 Task: Assign in the project CoolTech the issue 'Integrate a new user feedback feature into an existing mobile application to enhance user engagement and feedback collection' to the sprint 'Lightning Lances'. Assign in the project CoolTech the issue 'Develop a new tool for automated testing of web application compatibility with different operating systems and software versions' to the sprint 'Lightning Lances'. Assign in the project CoolTech the issue 'Upgrade the website content marketing and promotion mechanisms of a web application to improve user acquisition and retention' to the sprint 'Lightning Lances'. Assign in the project CoolTech the issue 'Create a new online platform for online makeup courses with advanced makeup tools and community features.' to the sprint 'Lightning Lances'
Action: Mouse moved to (224, 65)
Screenshot: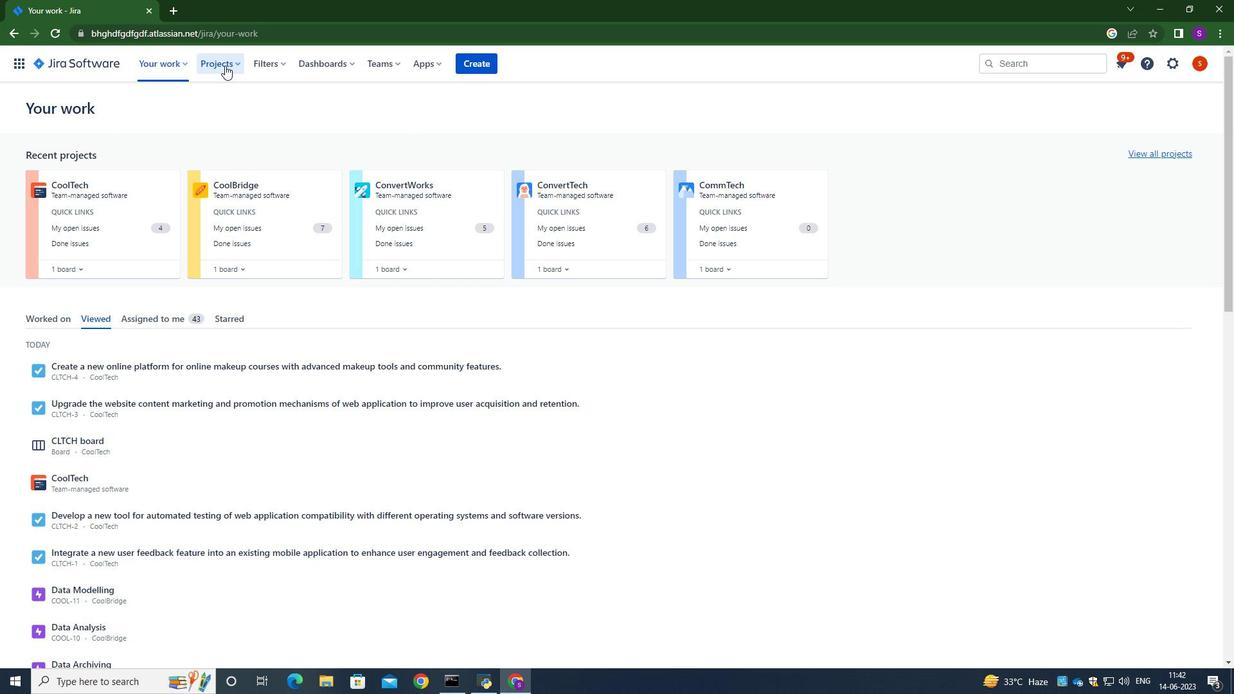 
Action: Mouse pressed left at (224, 65)
Screenshot: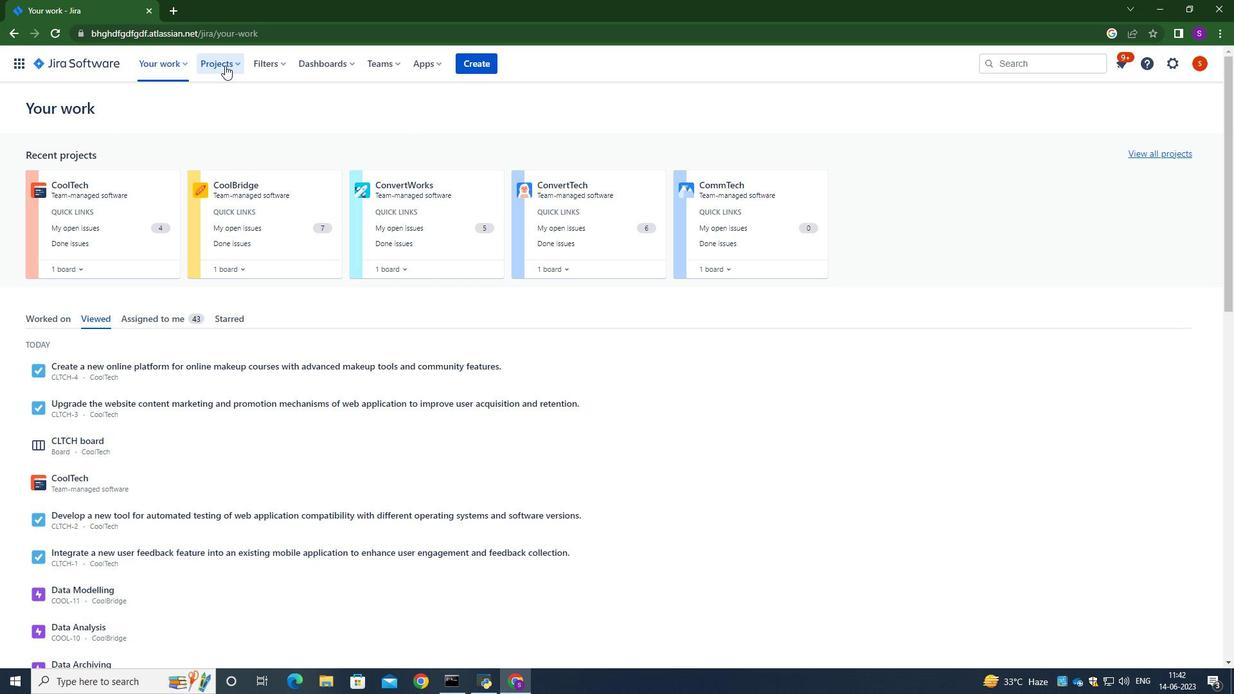 
Action: Mouse moved to (252, 127)
Screenshot: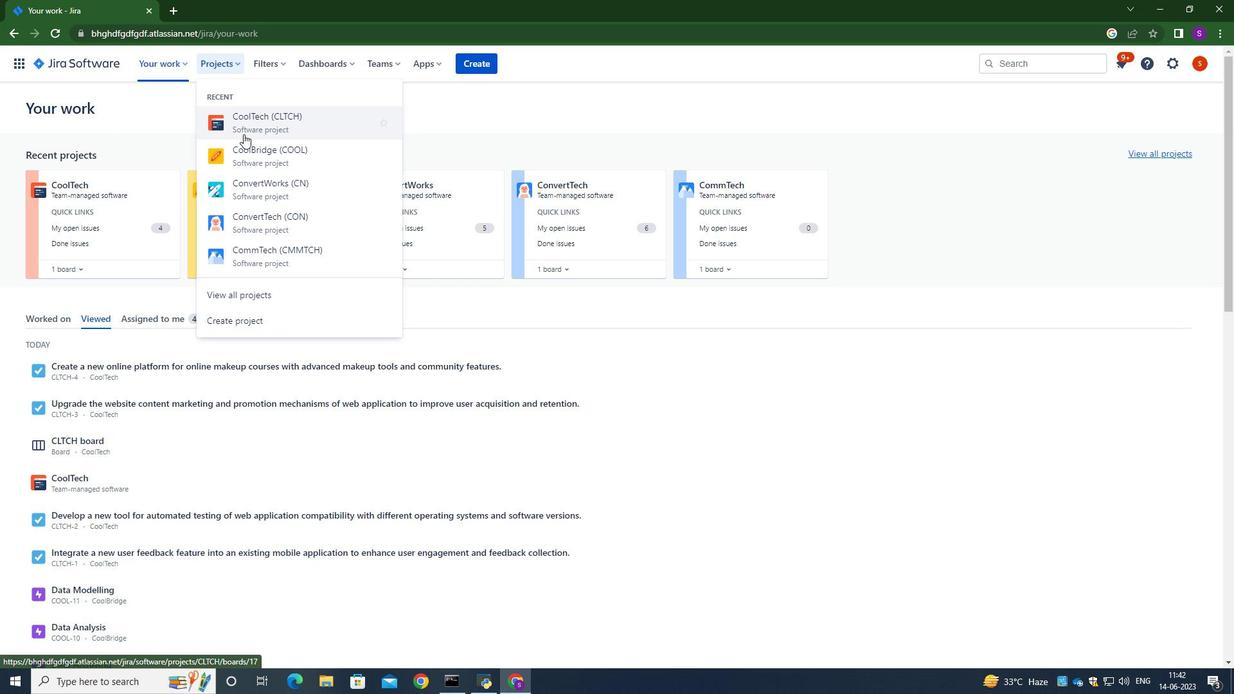 
Action: Mouse pressed left at (252, 127)
Screenshot: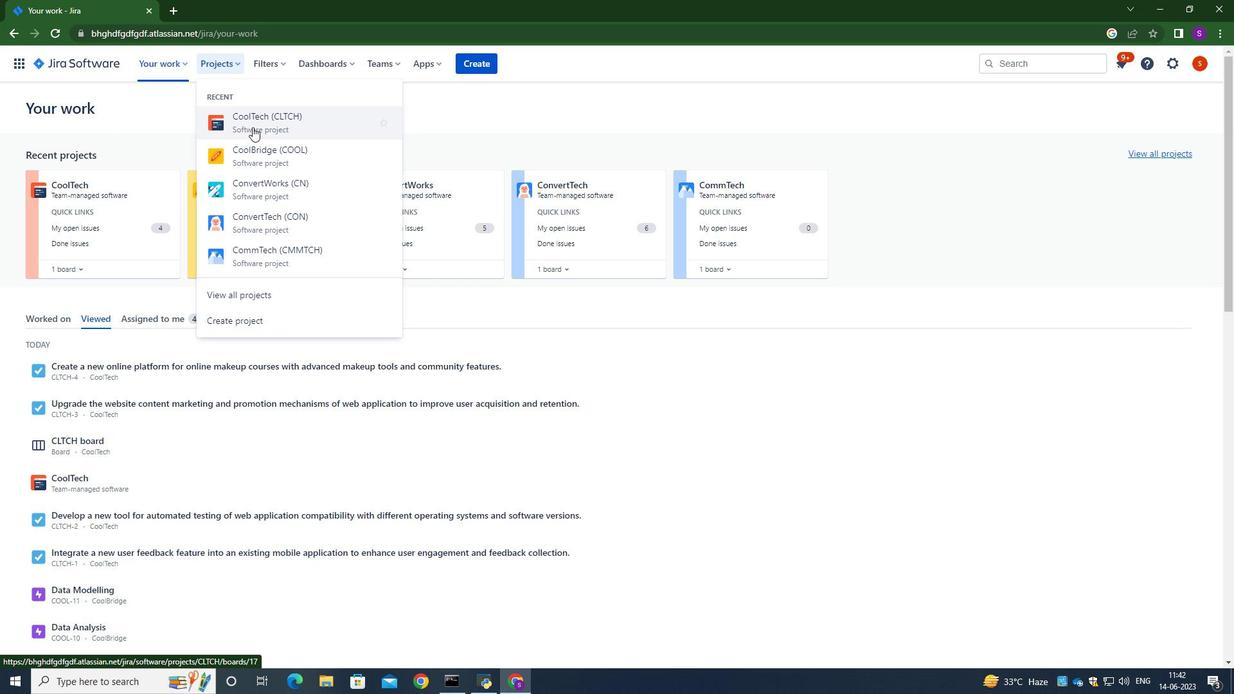 
Action: Mouse moved to (88, 197)
Screenshot: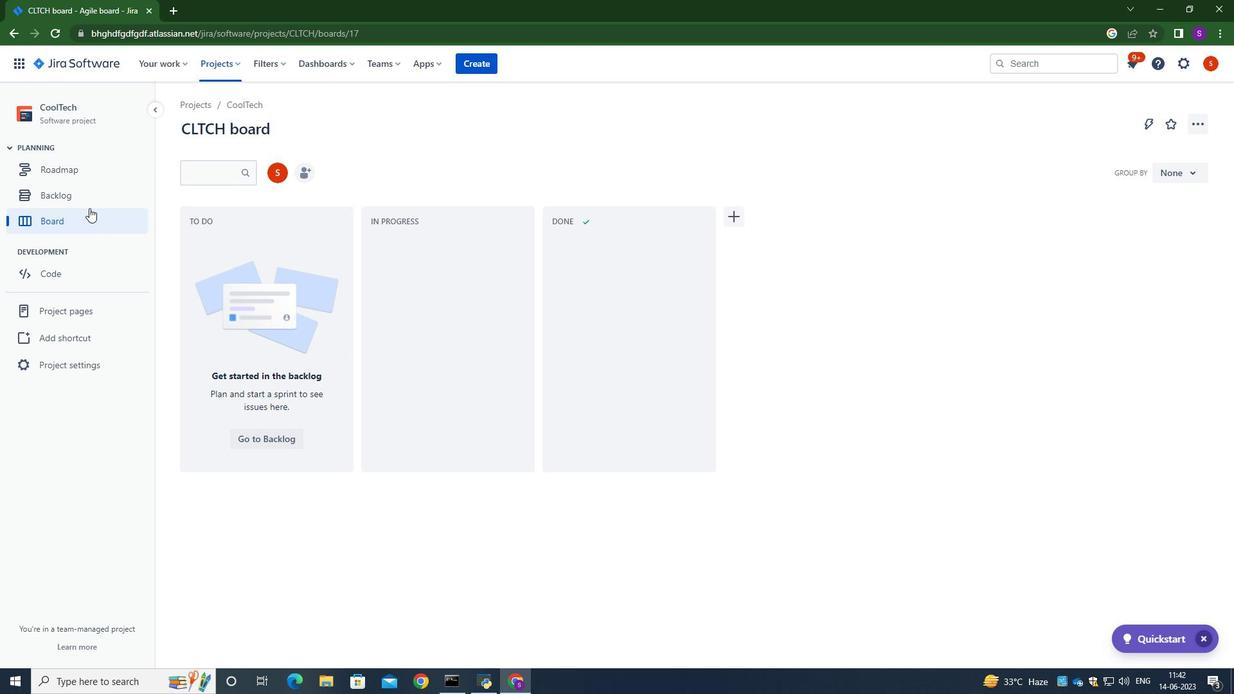 
Action: Mouse pressed left at (88, 197)
Screenshot: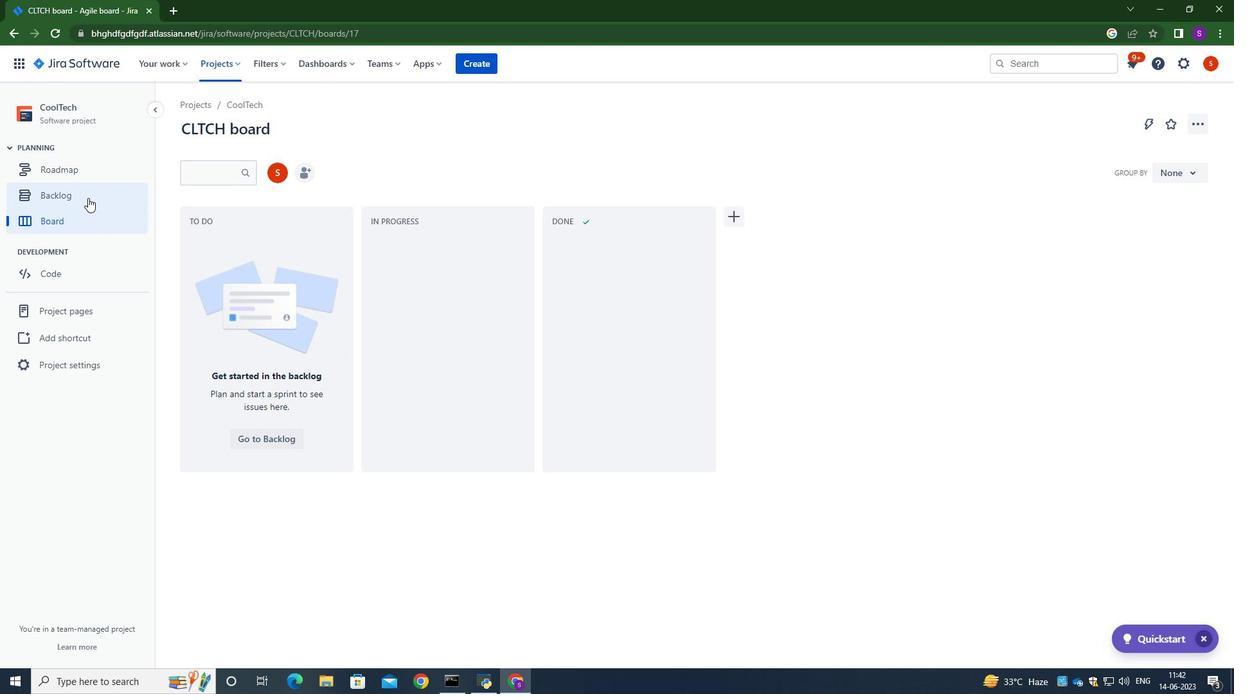 
Action: Mouse moved to (1178, 230)
Screenshot: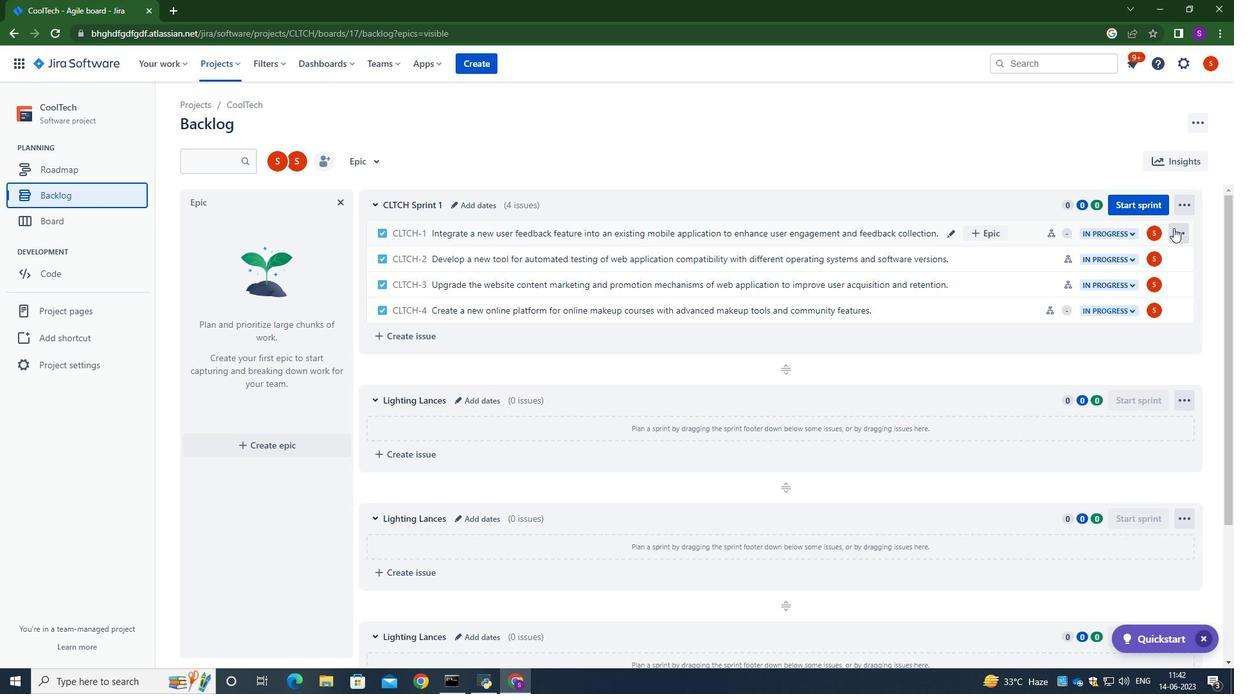 
Action: Mouse pressed left at (1178, 230)
Screenshot: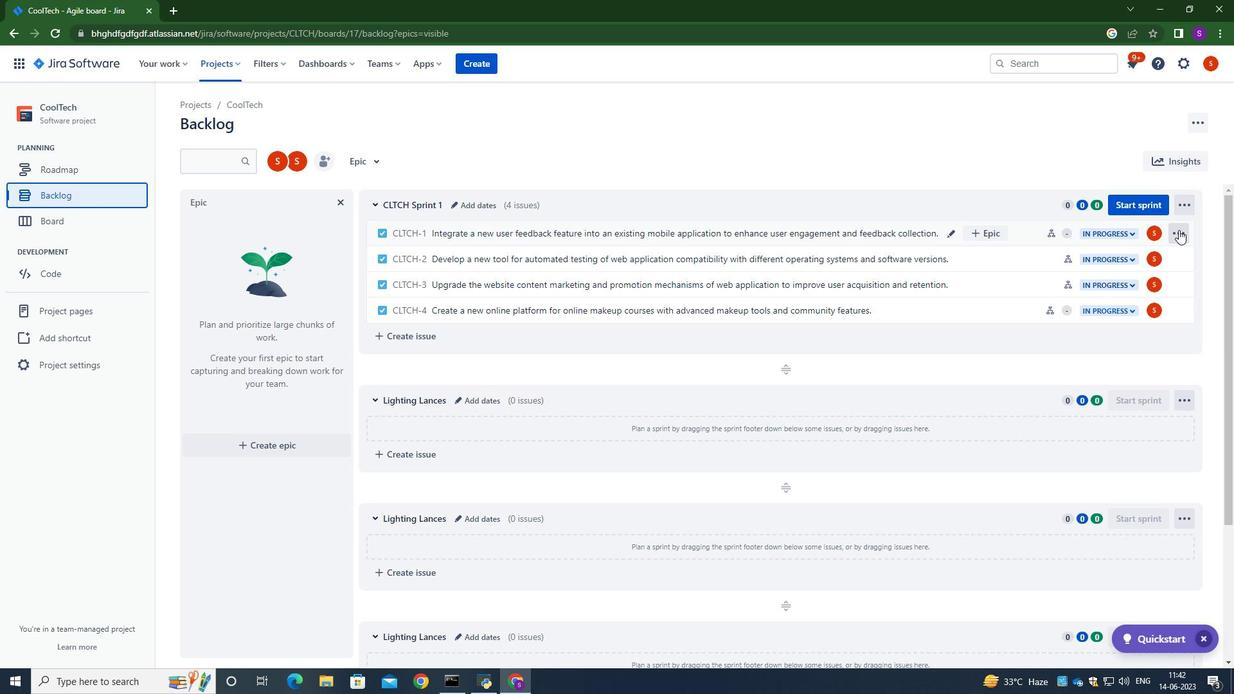 
Action: Mouse moved to (1128, 385)
Screenshot: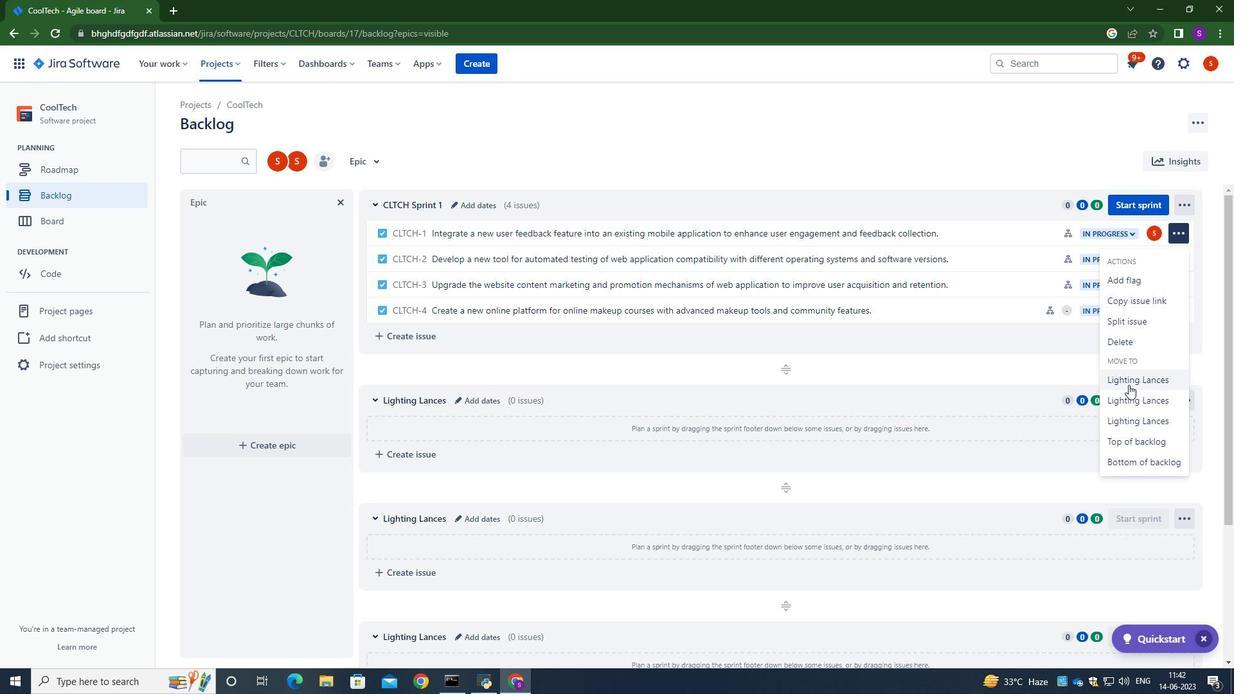 
Action: Mouse pressed left at (1128, 385)
Screenshot: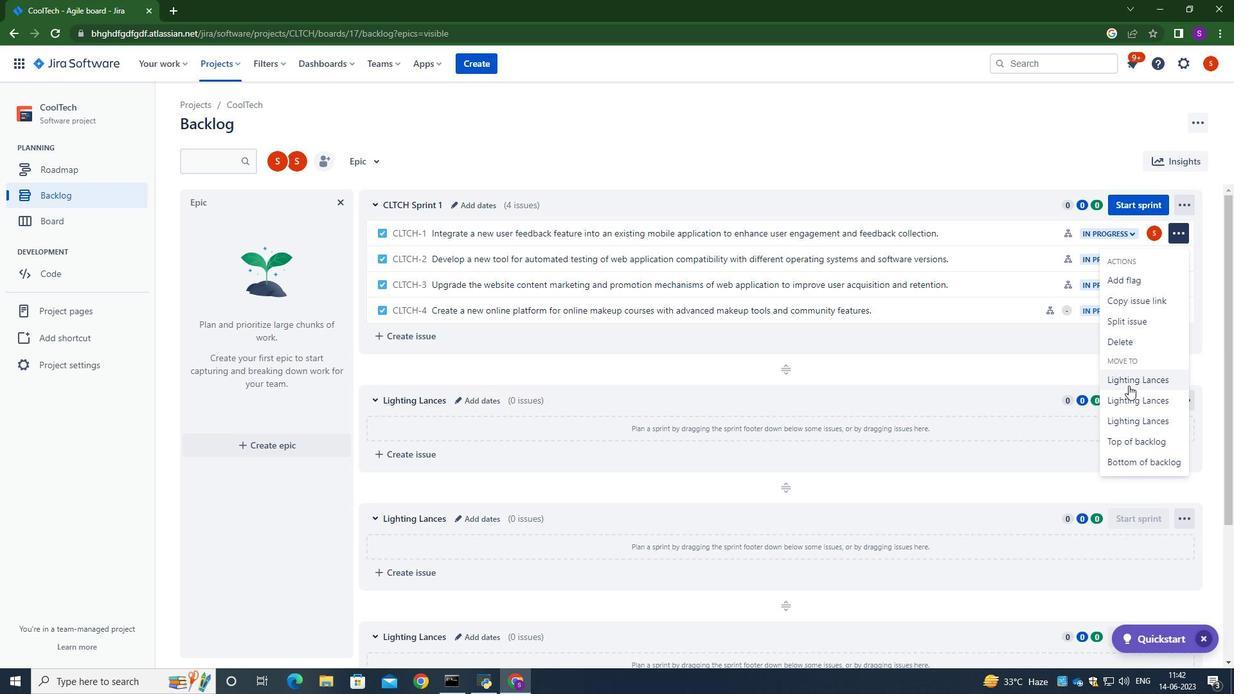 
Action: Mouse moved to (1182, 230)
Screenshot: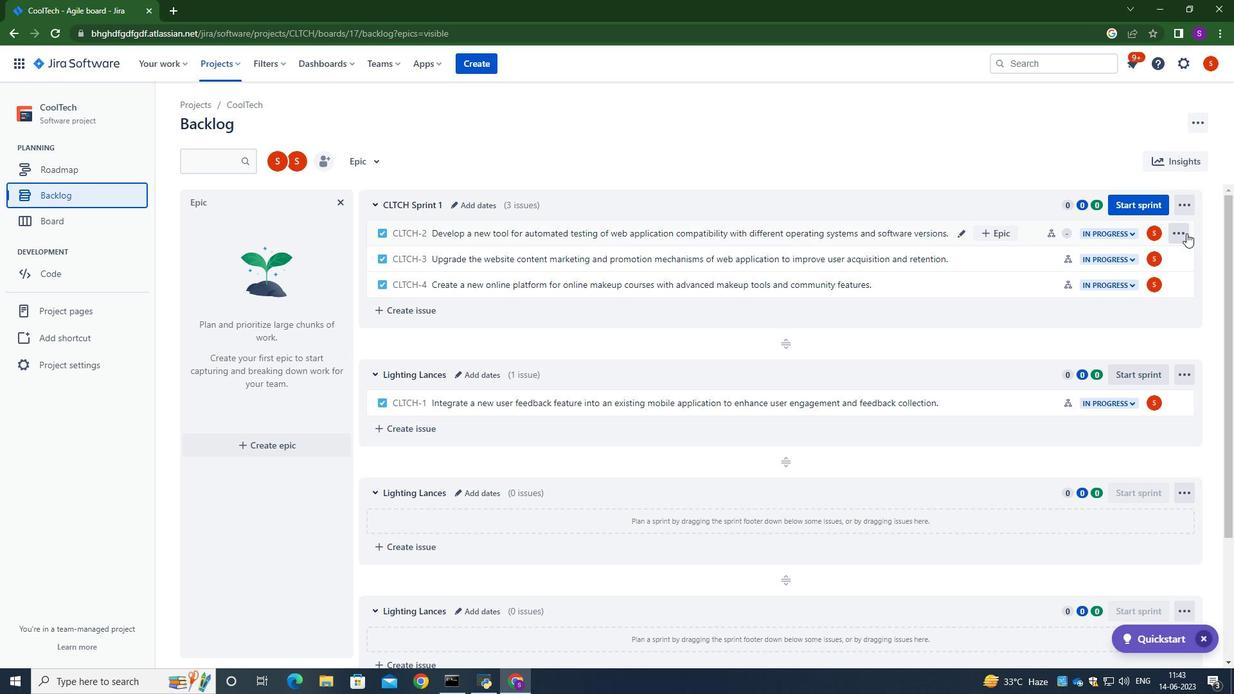 
Action: Mouse pressed left at (1182, 230)
Screenshot: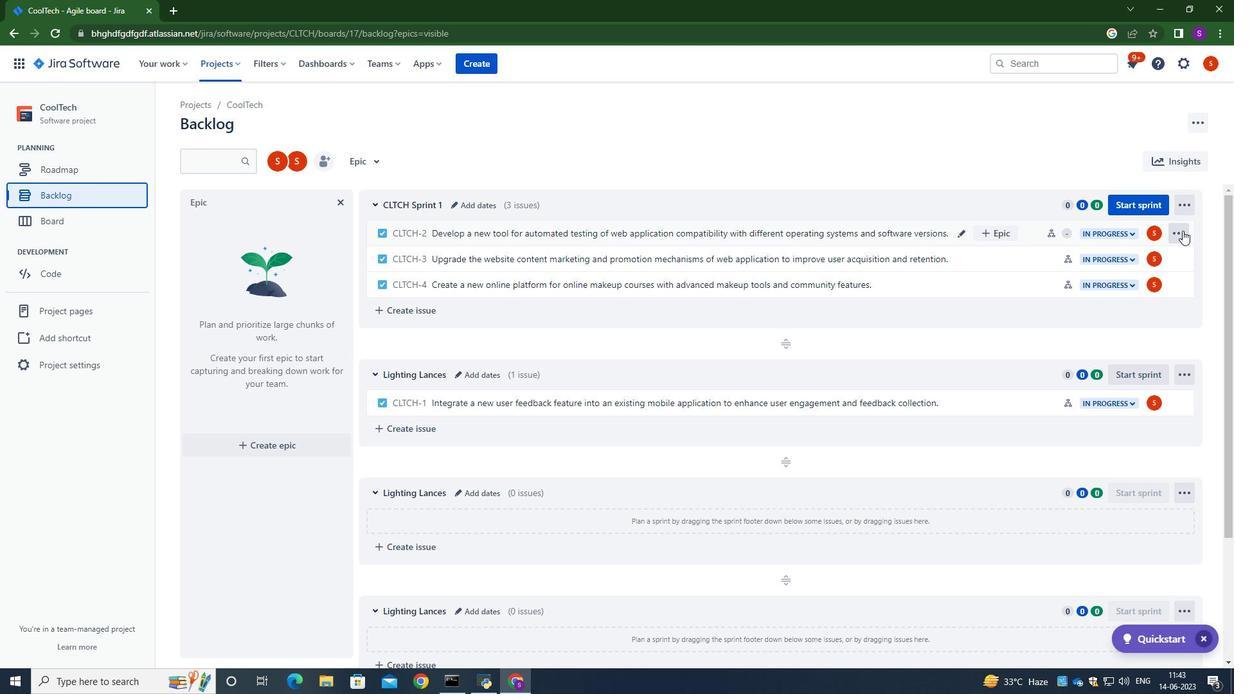 
Action: Mouse moved to (1143, 400)
Screenshot: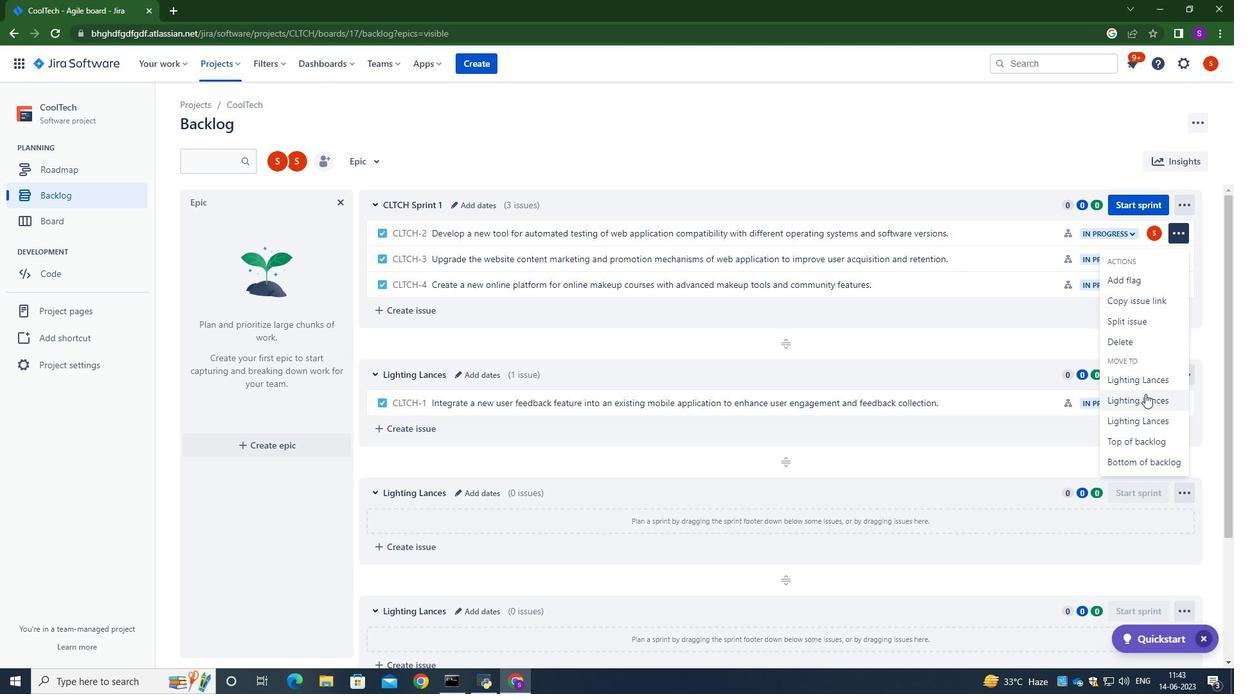 
Action: Mouse pressed left at (1143, 400)
Screenshot: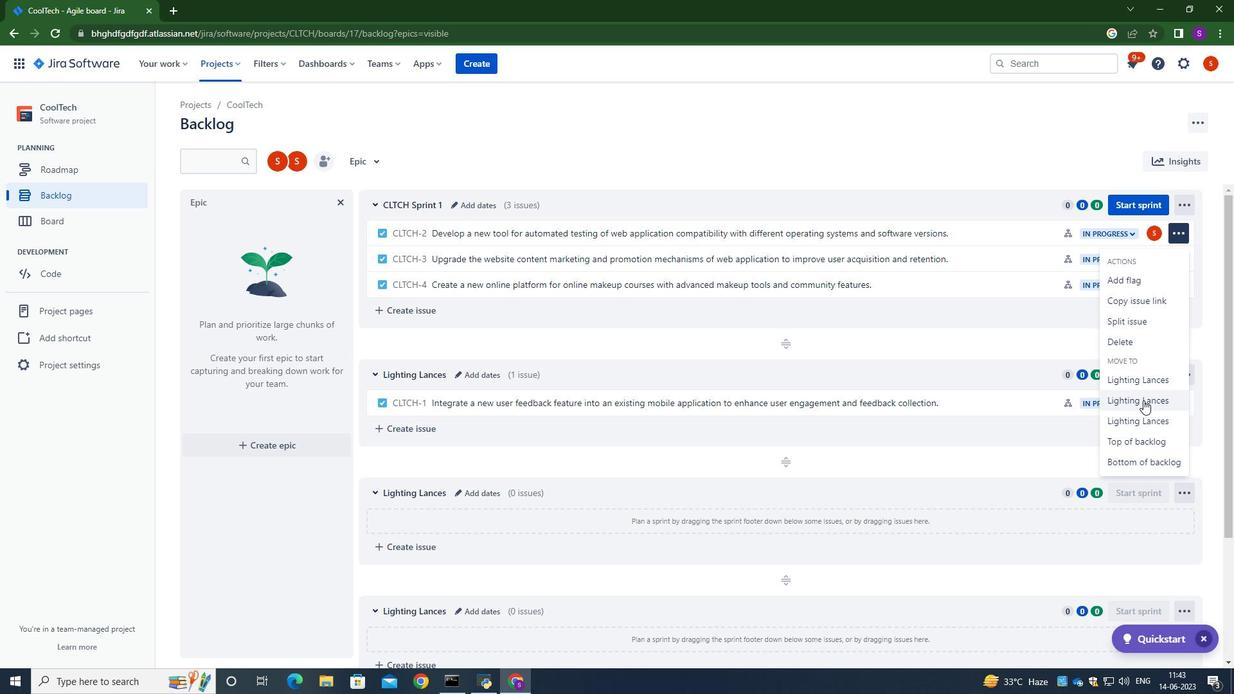 
Action: Mouse moved to (1175, 232)
Screenshot: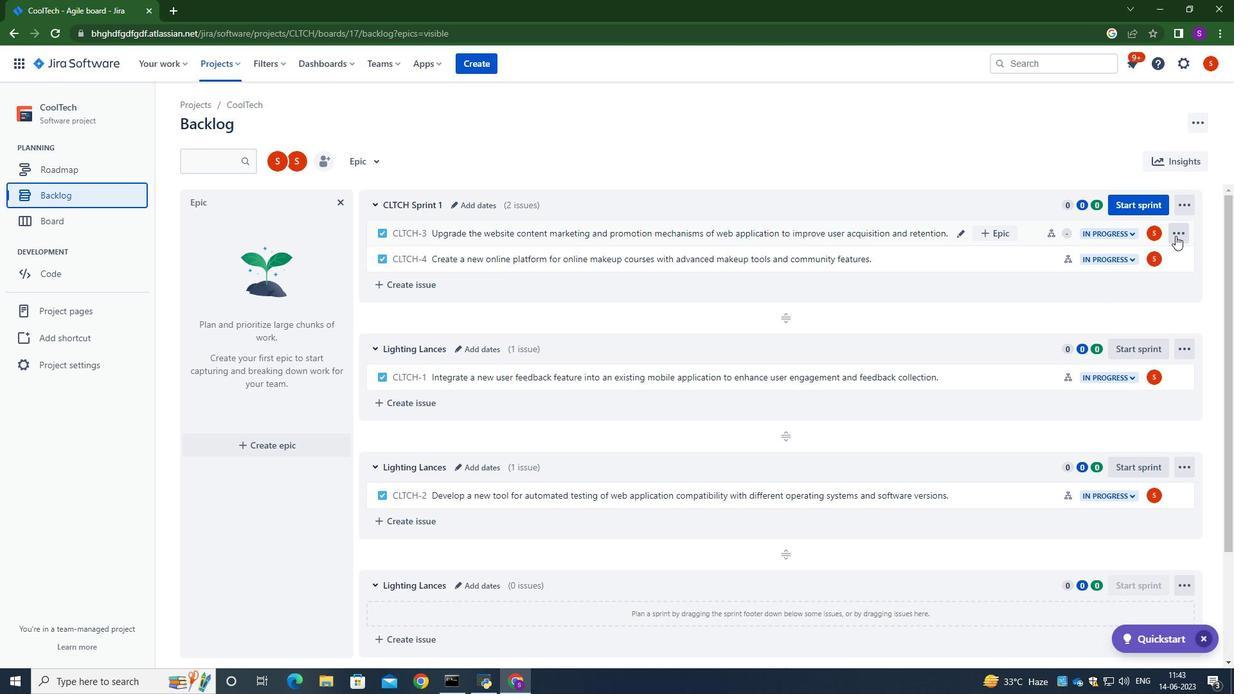 
Action: Mouse pressed left at (1175, 232)
Screenshot: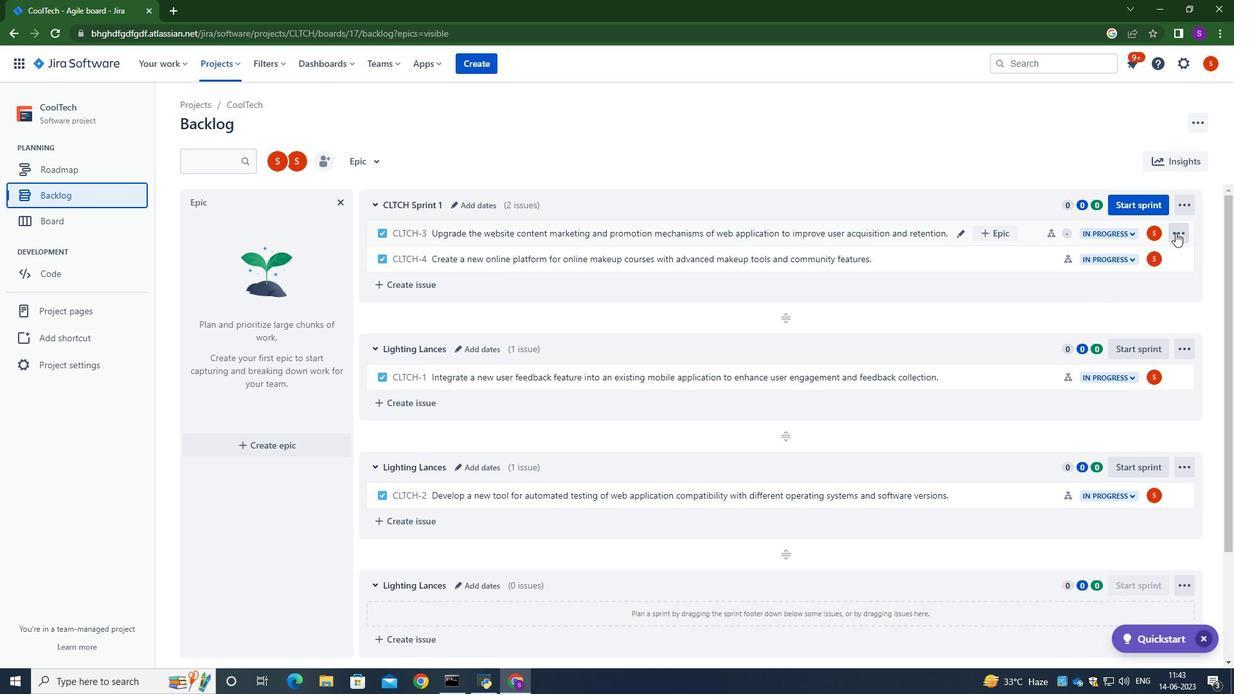 
Action: Mouse moved to (1145, 417)
Screenshot: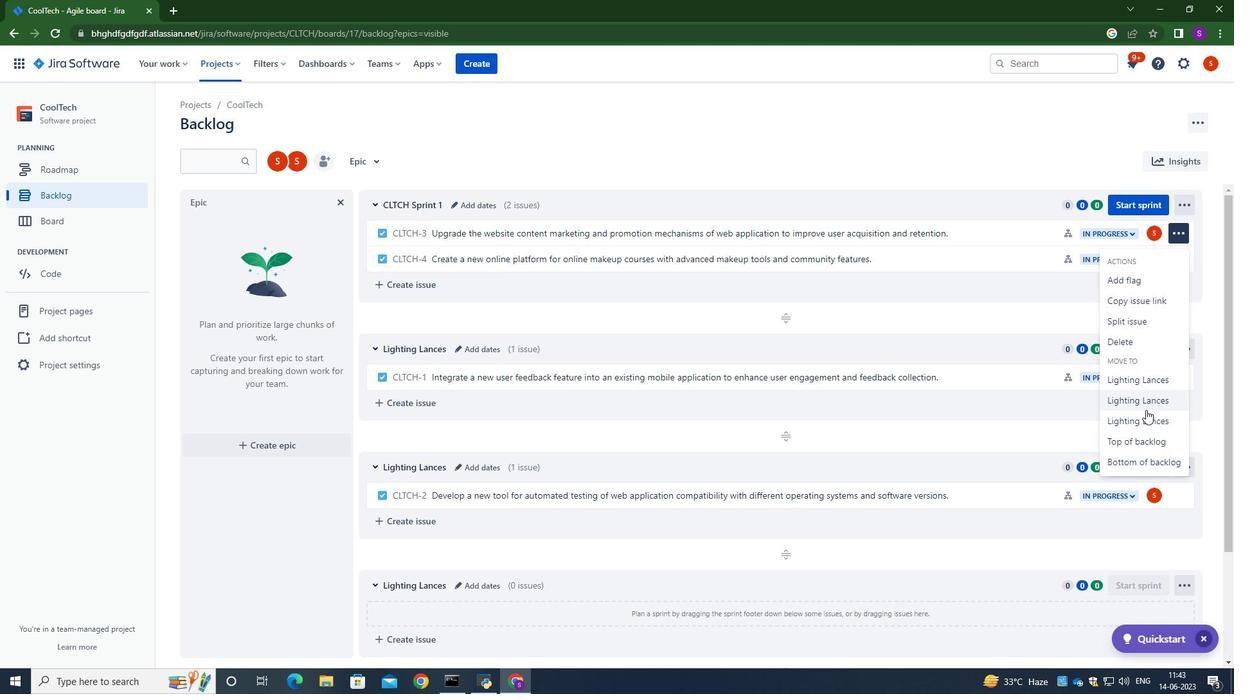 
Action: Mouse pressed left at (1145, 417)
Screenshot: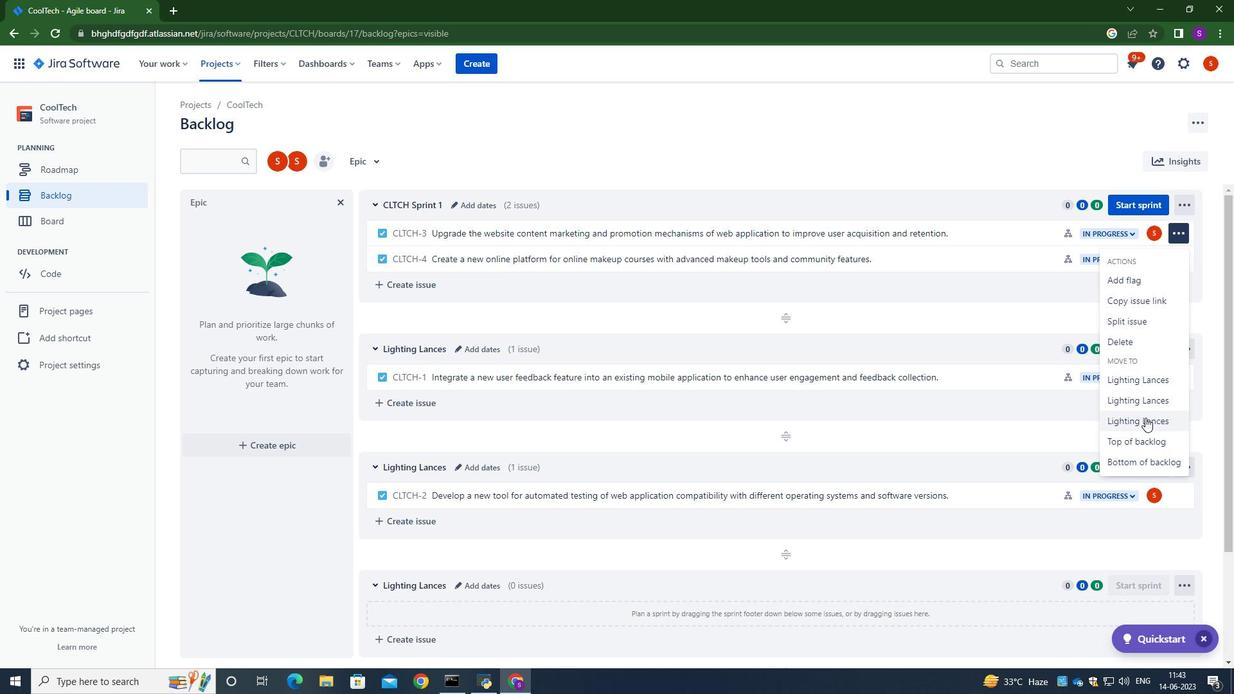 
Action: Mouse moved to (1184, 230)
Screenshot: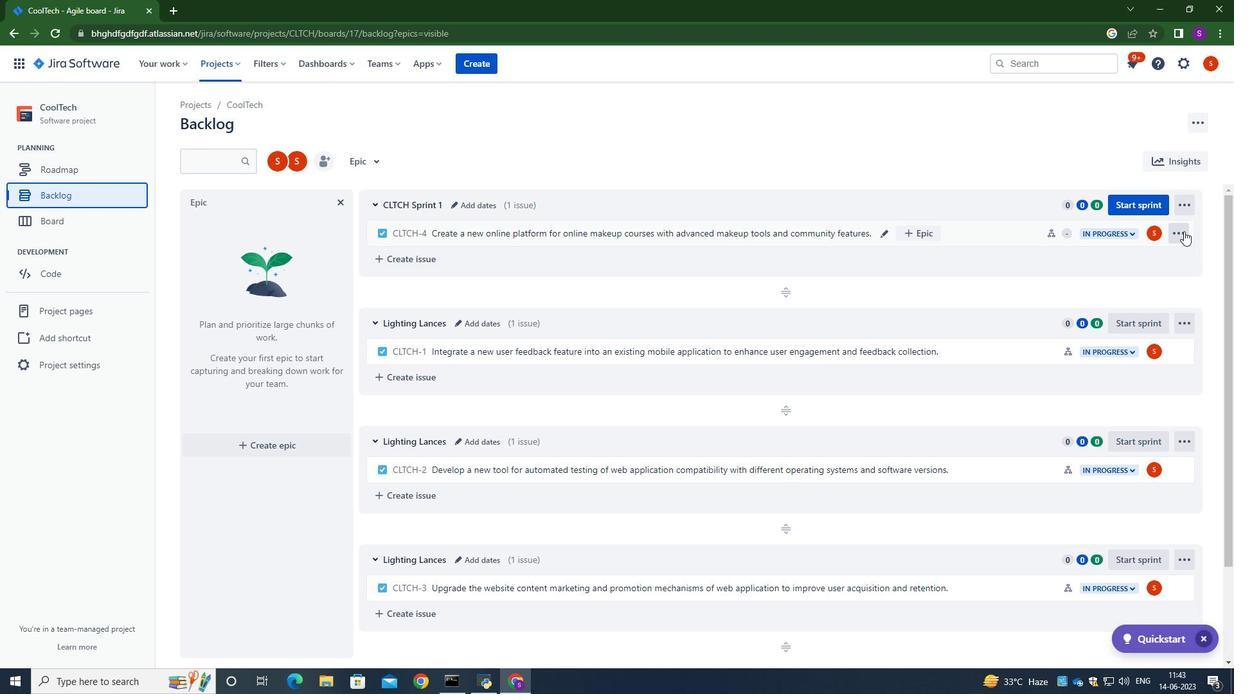 
Action: Mouse pressed left at (1184, 230)
Screenshot: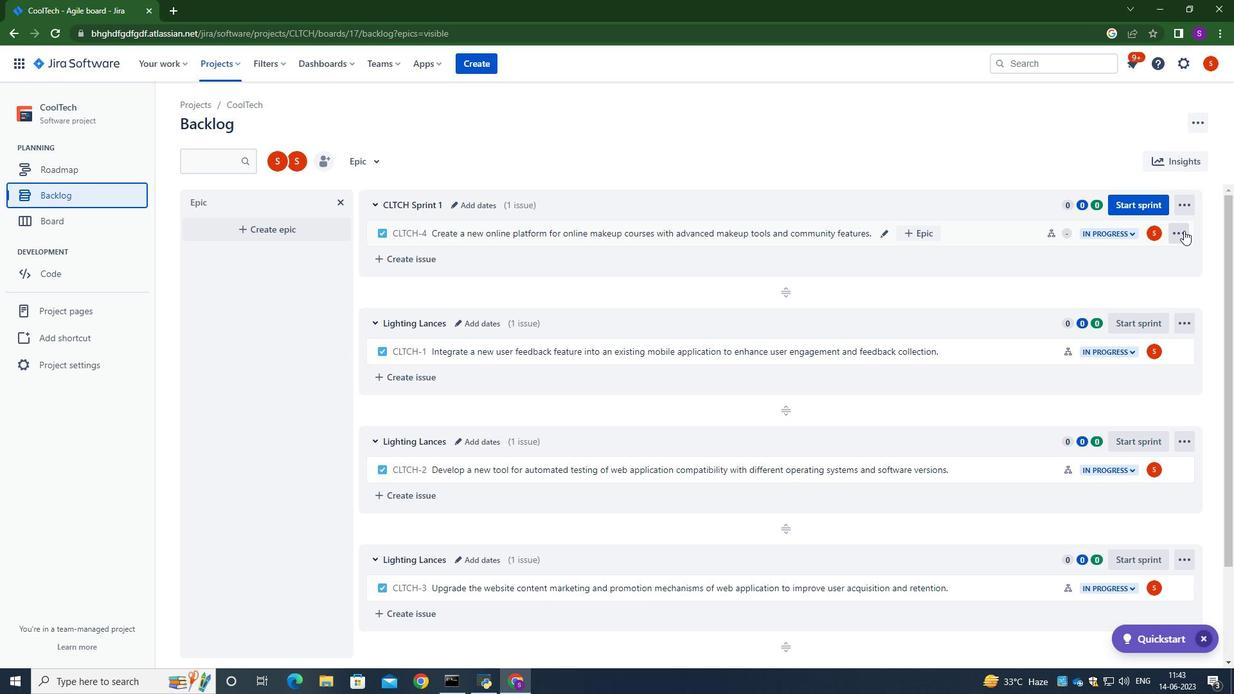 
Action: Mouse moved to (1157, 421)
Screenshot: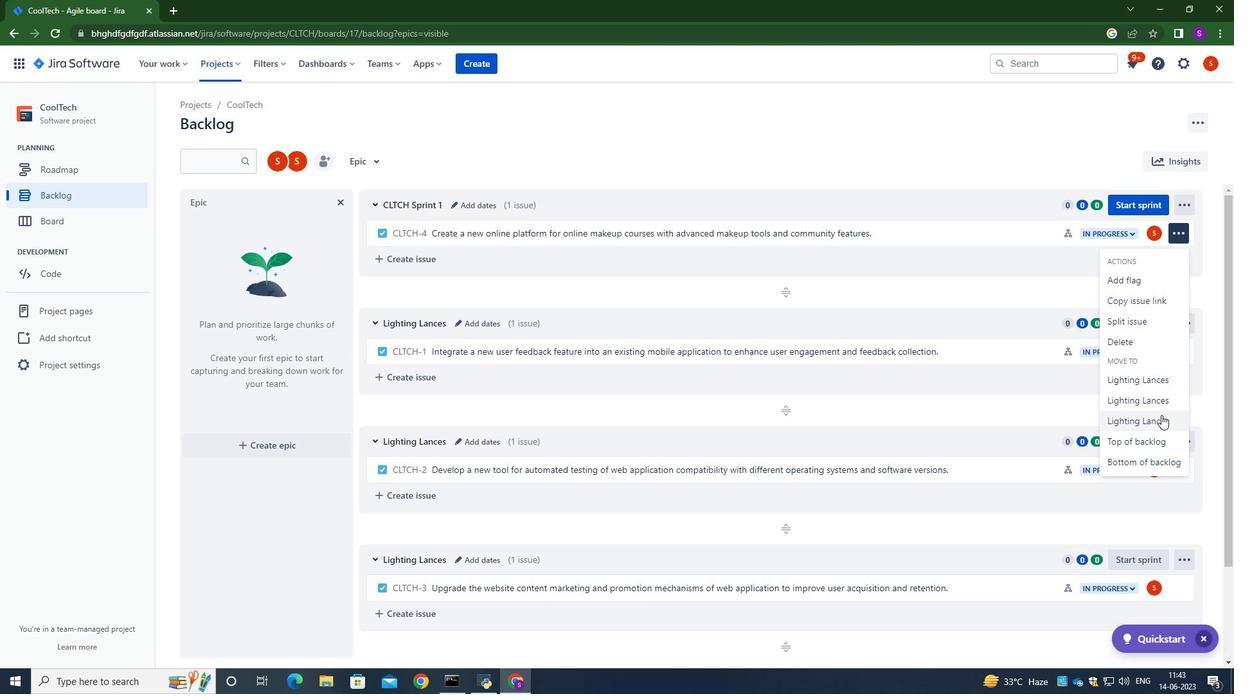 
Action: Mouse pressed left at (1157, 421)
Screenshot: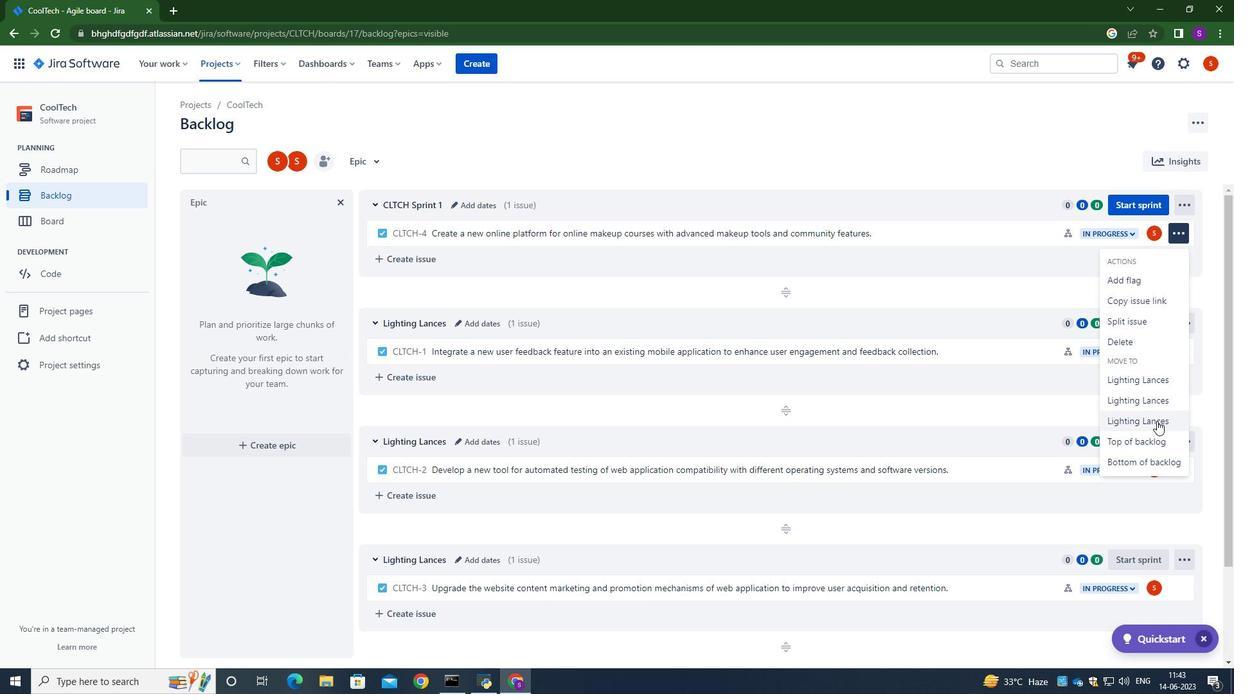 
Action: Mouse moved to (1060, 277)
Screenshot: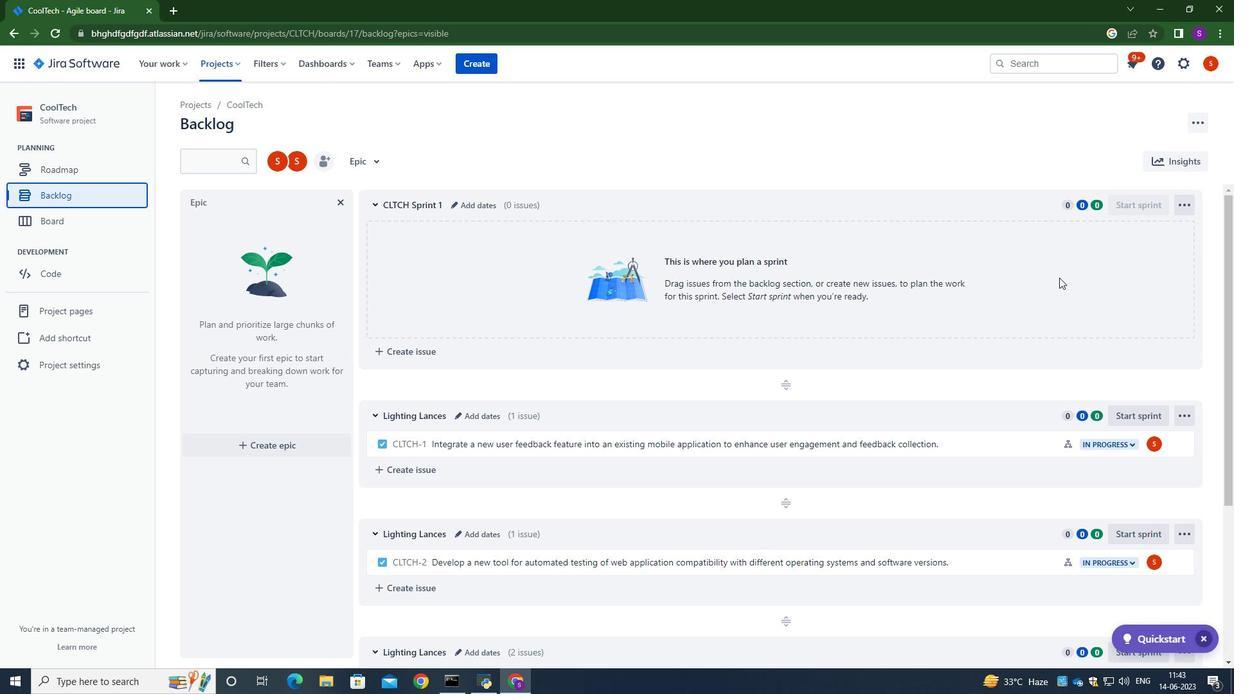 
